 Task: Create List Artificial Intelligence in Board Productivity Strategies to Workspace Corporate Communications. Create List Machine Learning in Board Customer Feedback Surveys to Workspace Corporate Communications. Create List Natural Language Processing in Board Customer Loyalty Program Strategy and Execution to Workspace Corporate Communications
Action: Mouse moved to (66, 350)
Screenshot: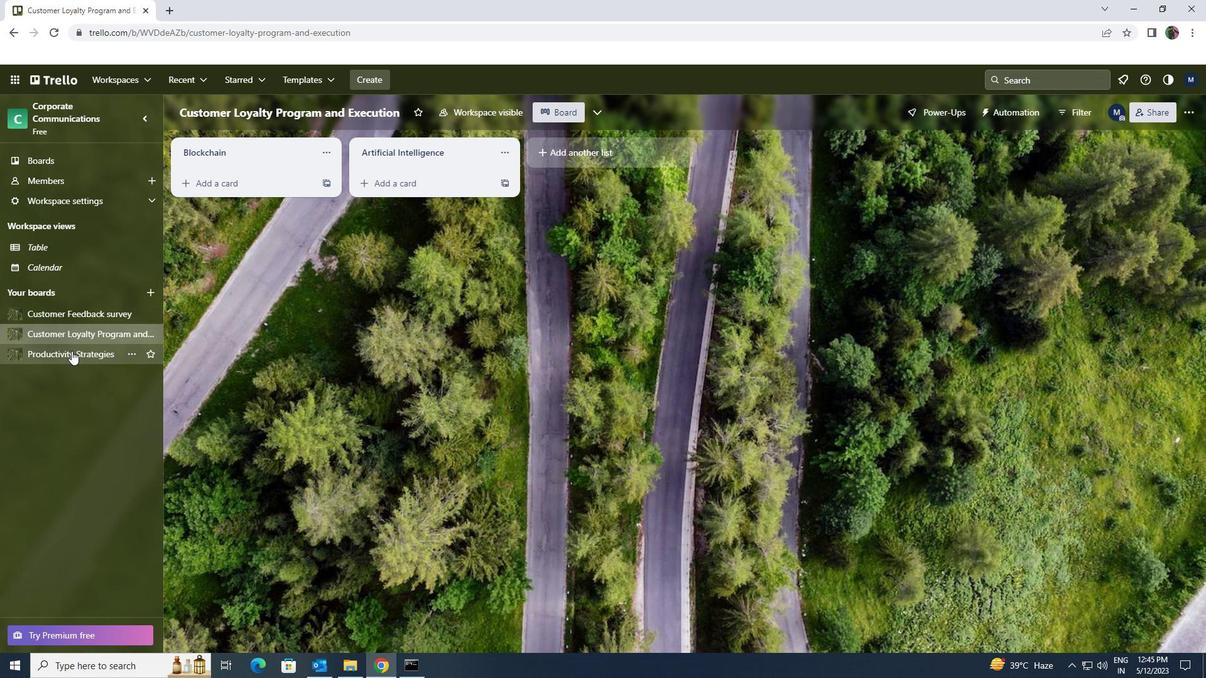 
Action: Mouse pressed left at (66, 350)
Screenshot: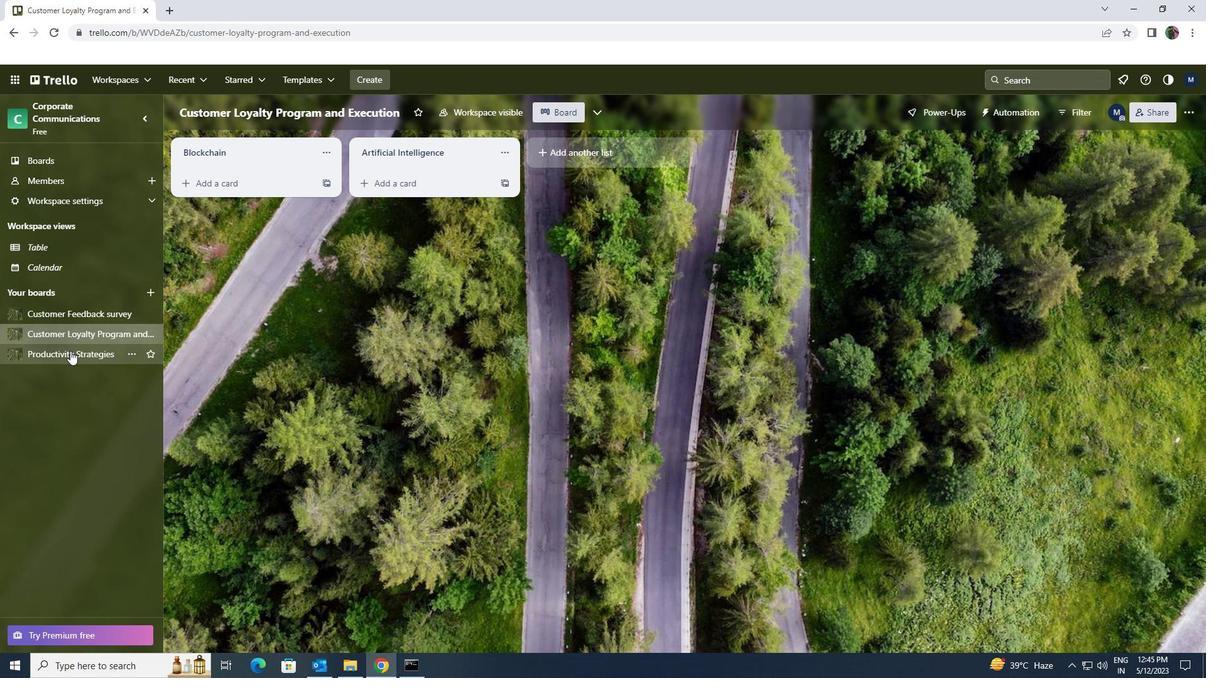 
Action: Mouse moved to (543, 149)
Screenshot: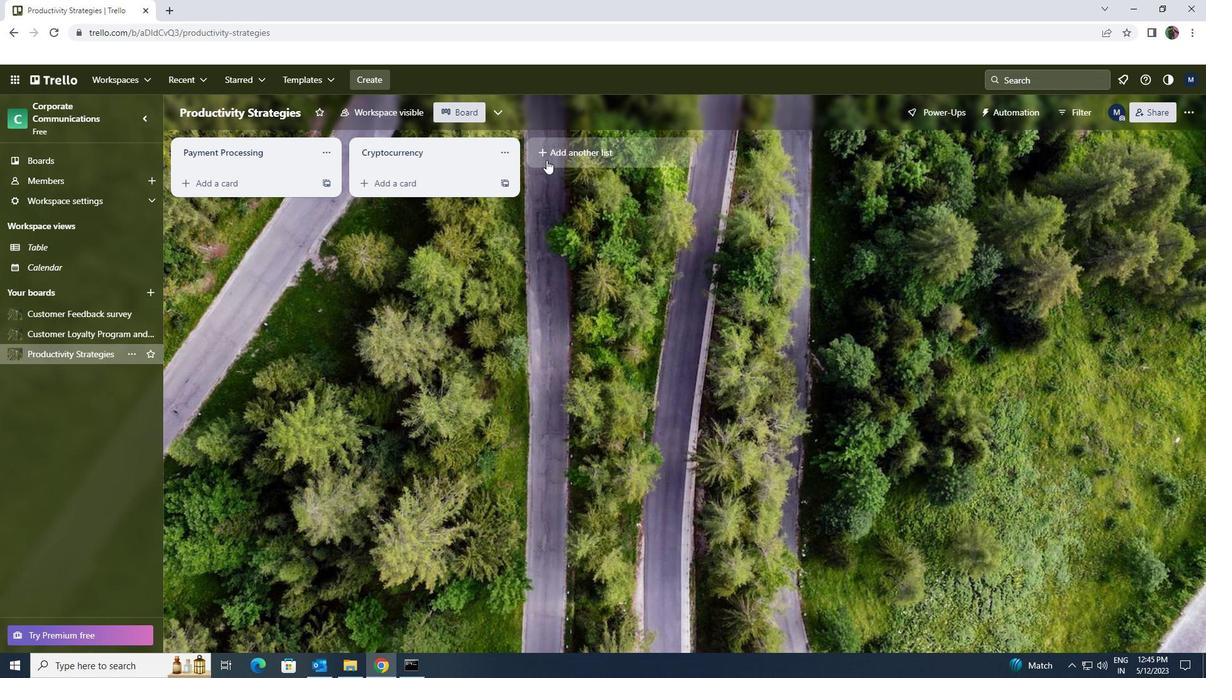 
Action: Mouse pressed left at (543, 149)
Screenshot: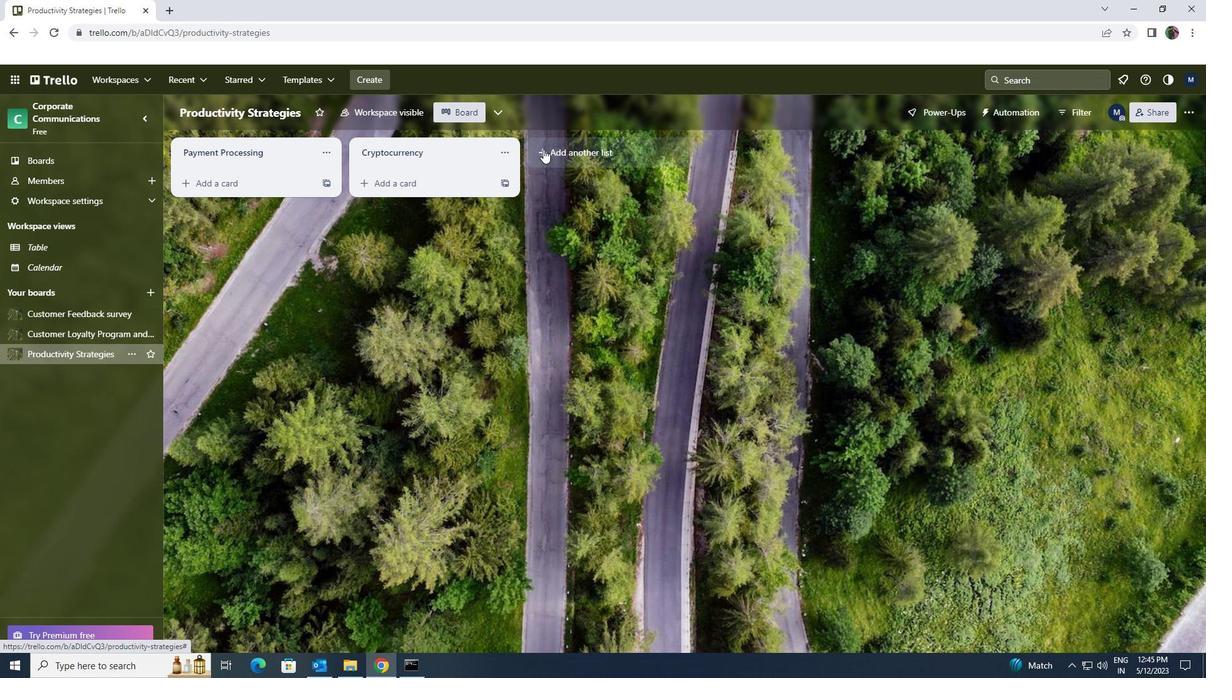 
Action: Key pressed <Key.shift>ARTIFICIAL<Key.space><Key.shift>INTELLIGENCE
Screenshot: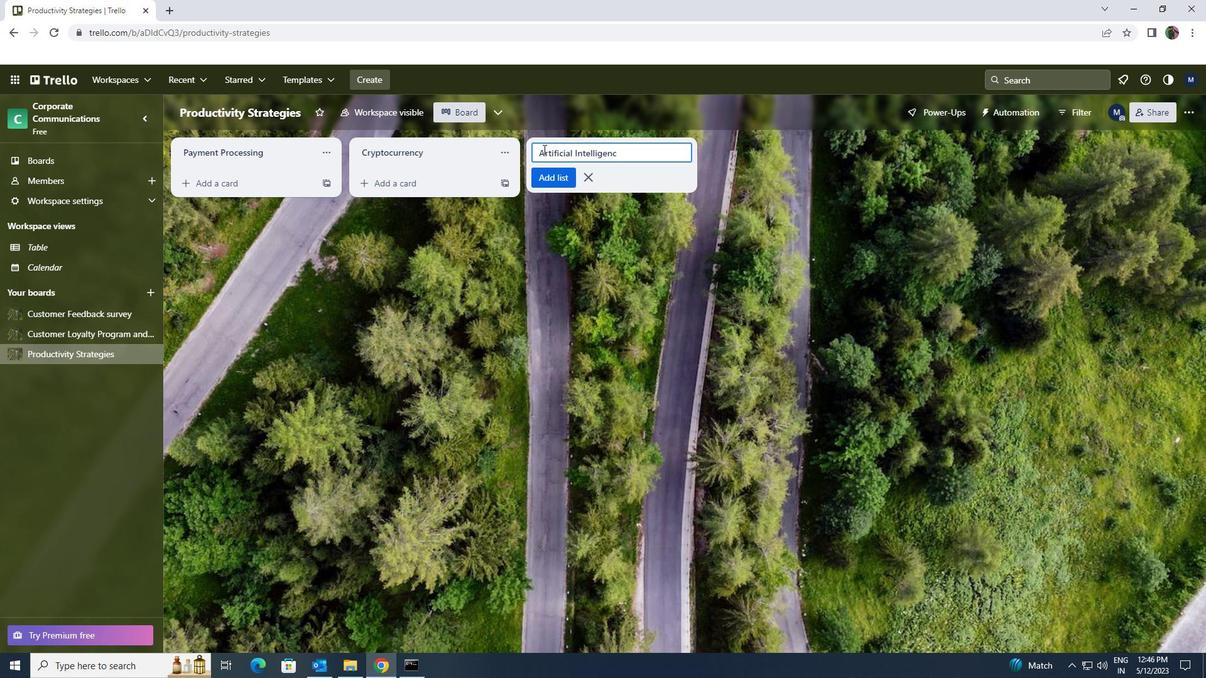 
Action: Mouse moved to (557, 174)
Screenshot: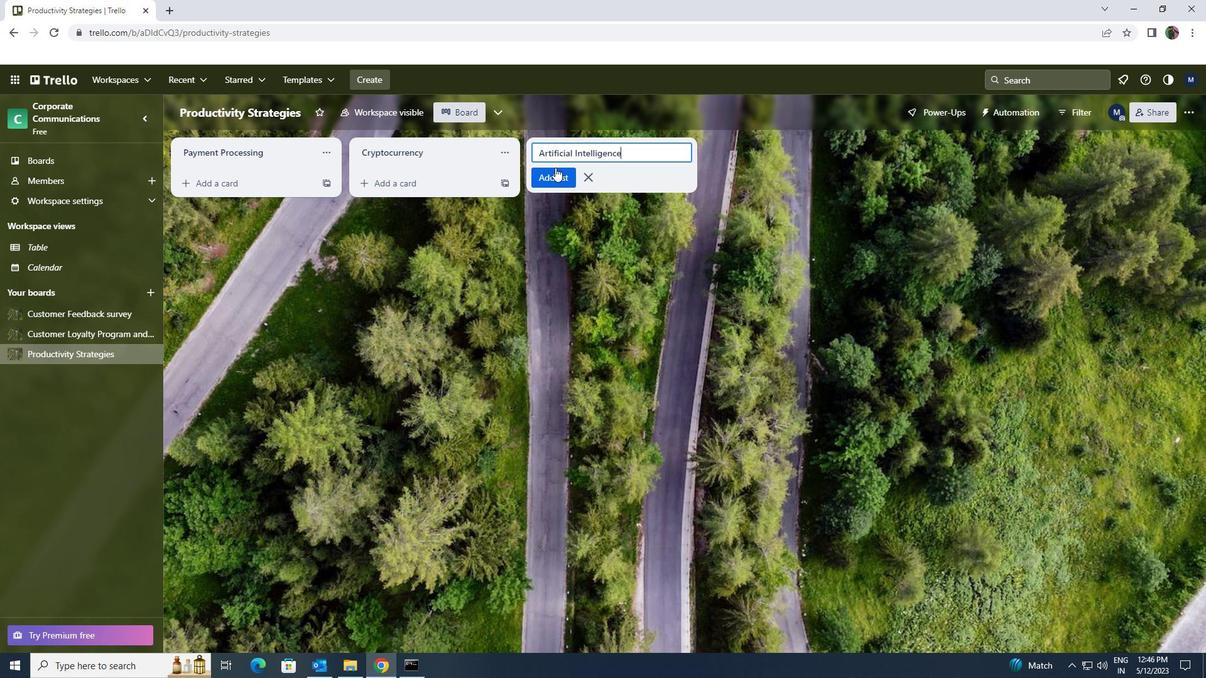 
Action: Mouse pressed left at (557, 174)
Screenshot: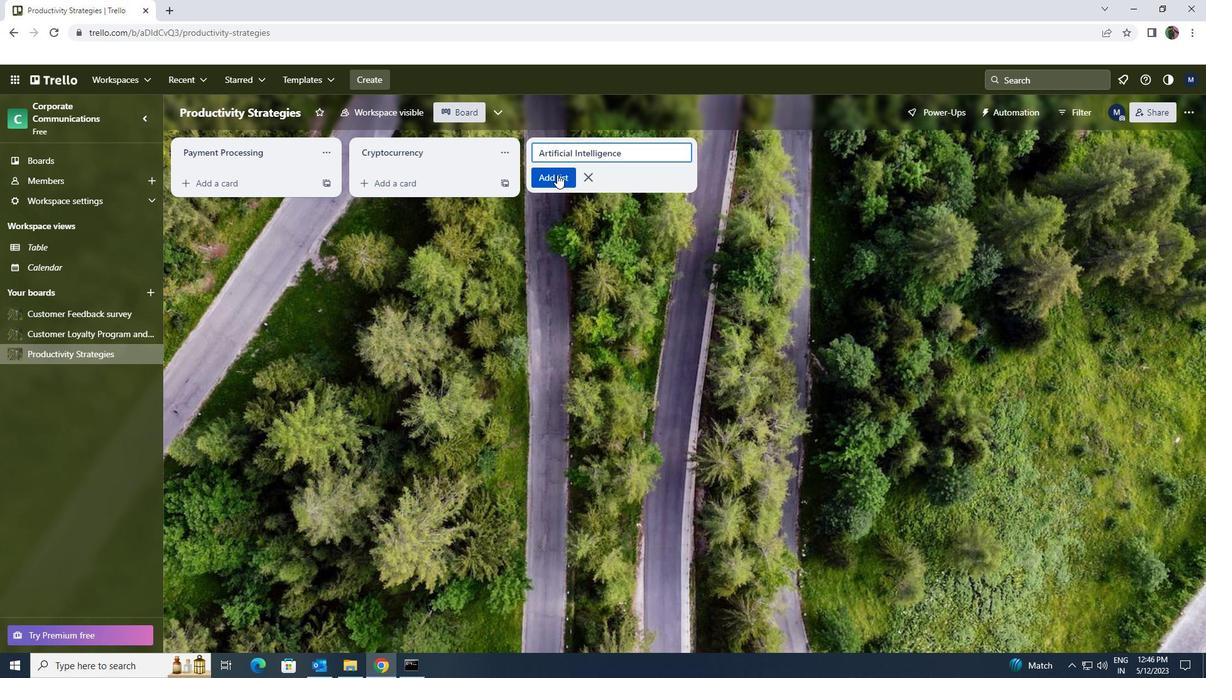 
Action: Mouse moved to (92, 312)
Screenshot: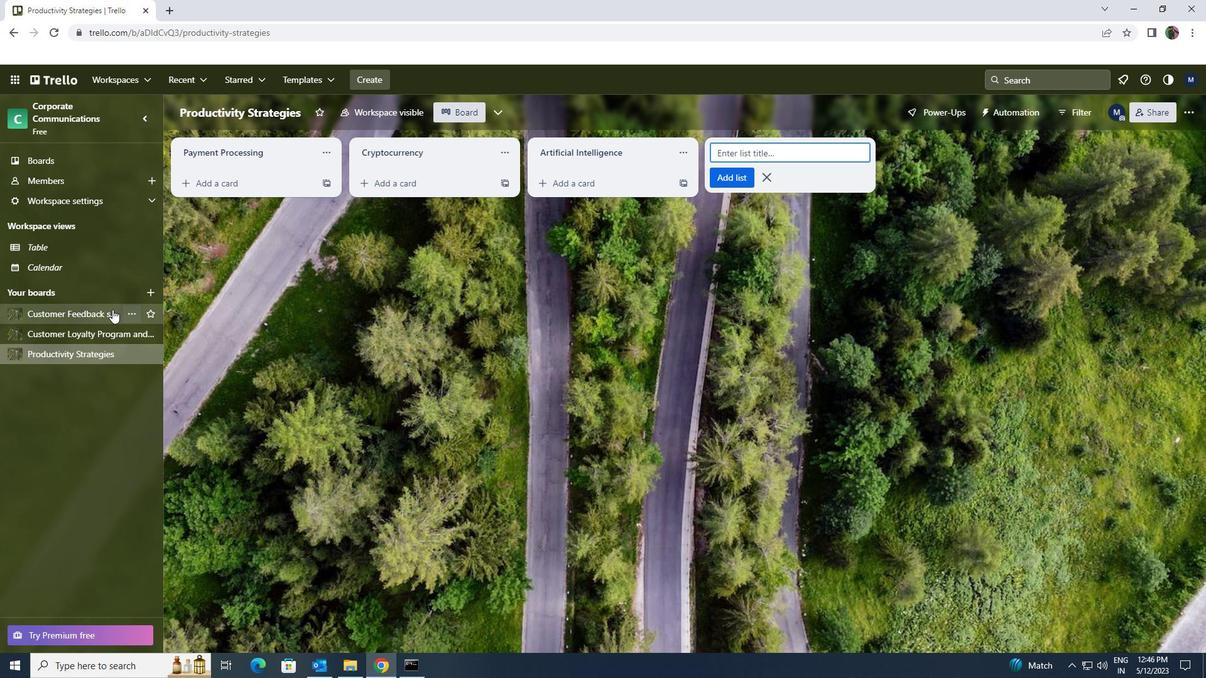 
Action: Mouse pressed left at (92, 312)
Screenshot: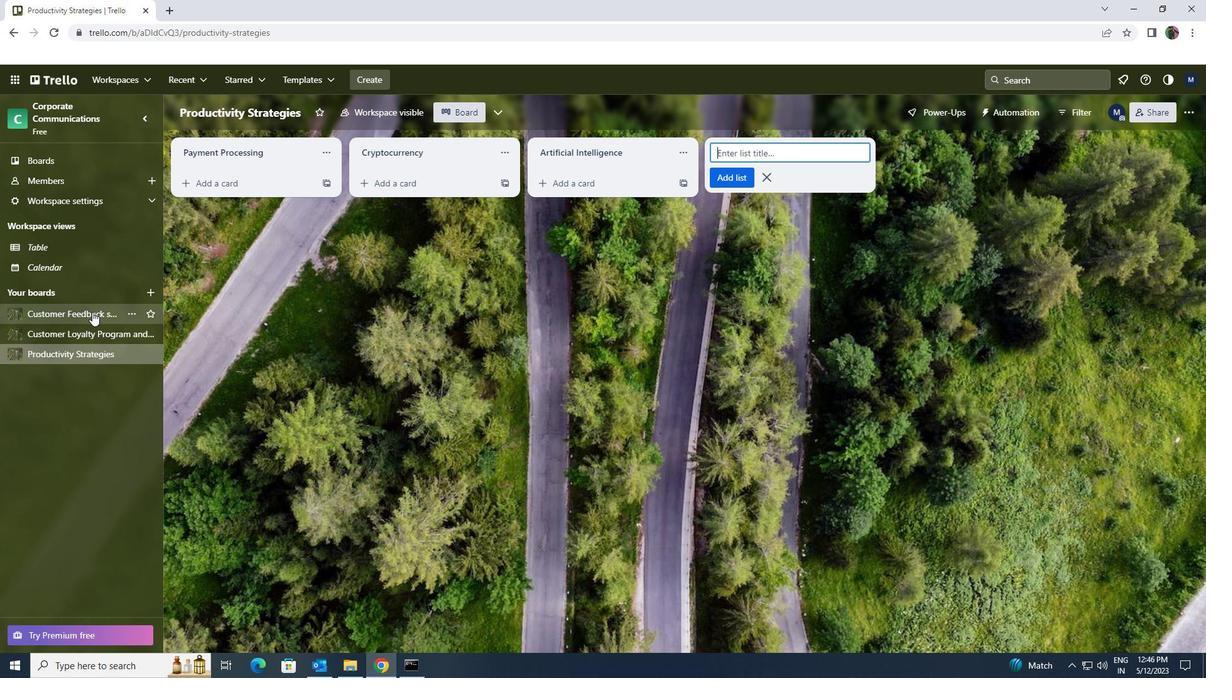
Action: Mouse moved to (546, 156)
Screenshot: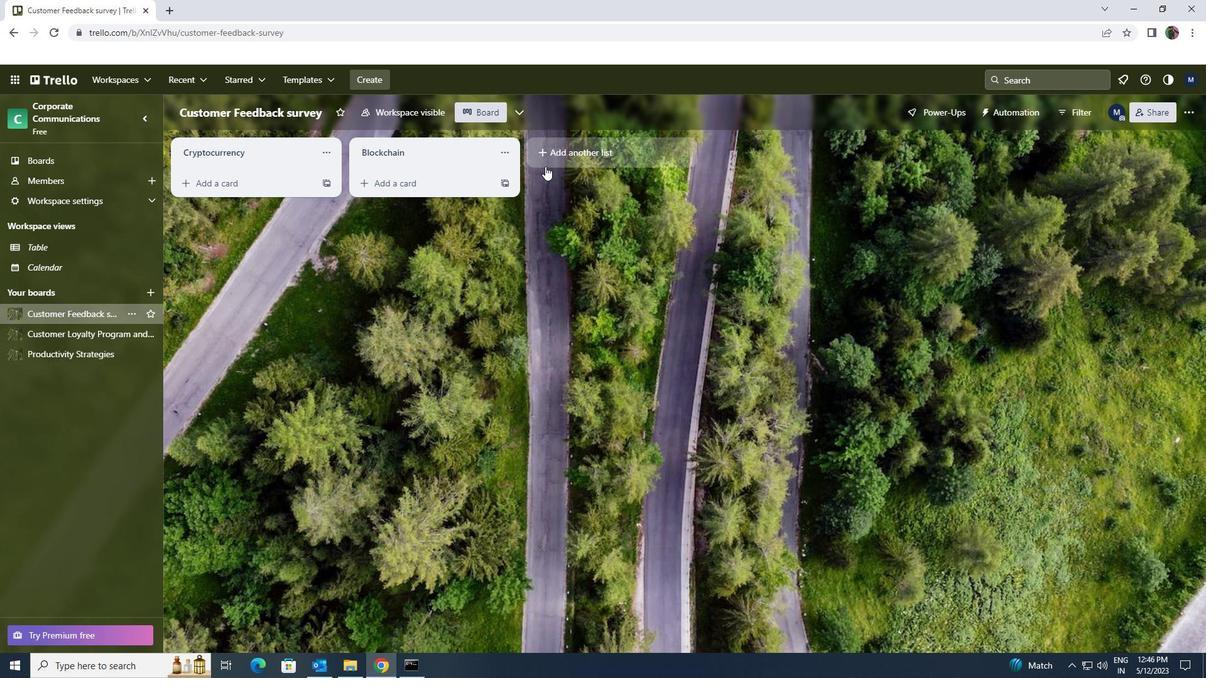 
Action: Mouse pressed left at (546, 156)
Screenshot: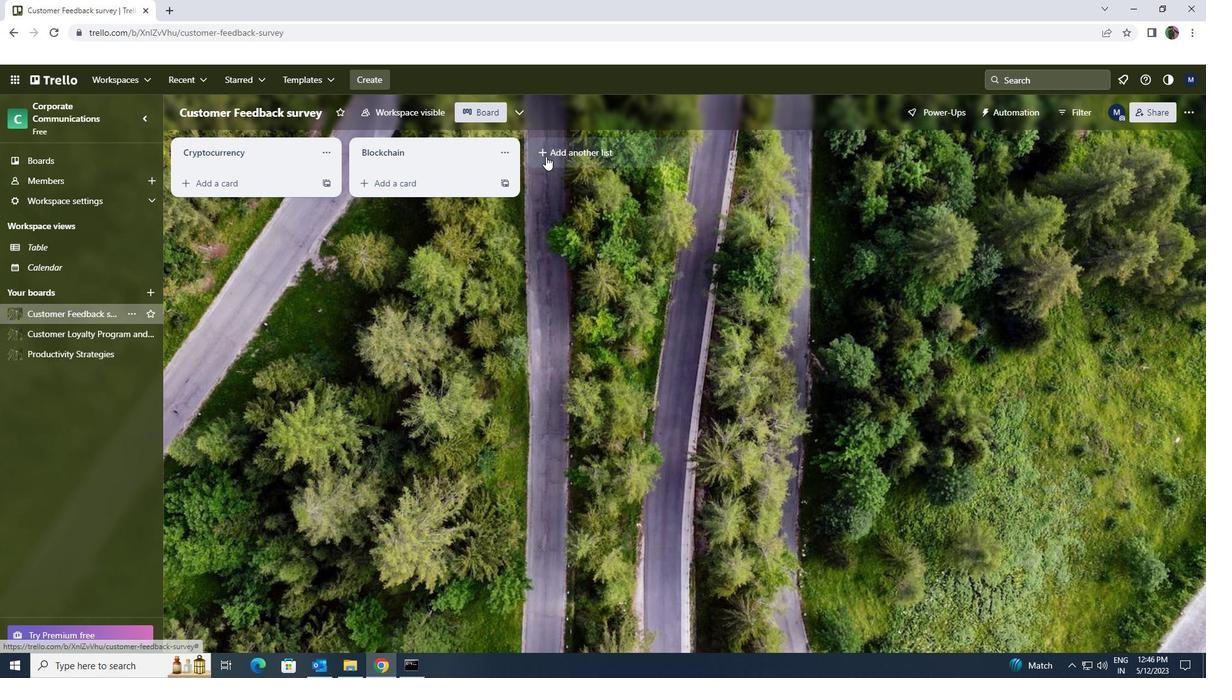 
Action: Key pressed <Key.shift><Key.shift><Key.shift><Key.shift>MACHINE<Key.space><Key.shift>LEARB<Key.backspace>NING
Screenshot: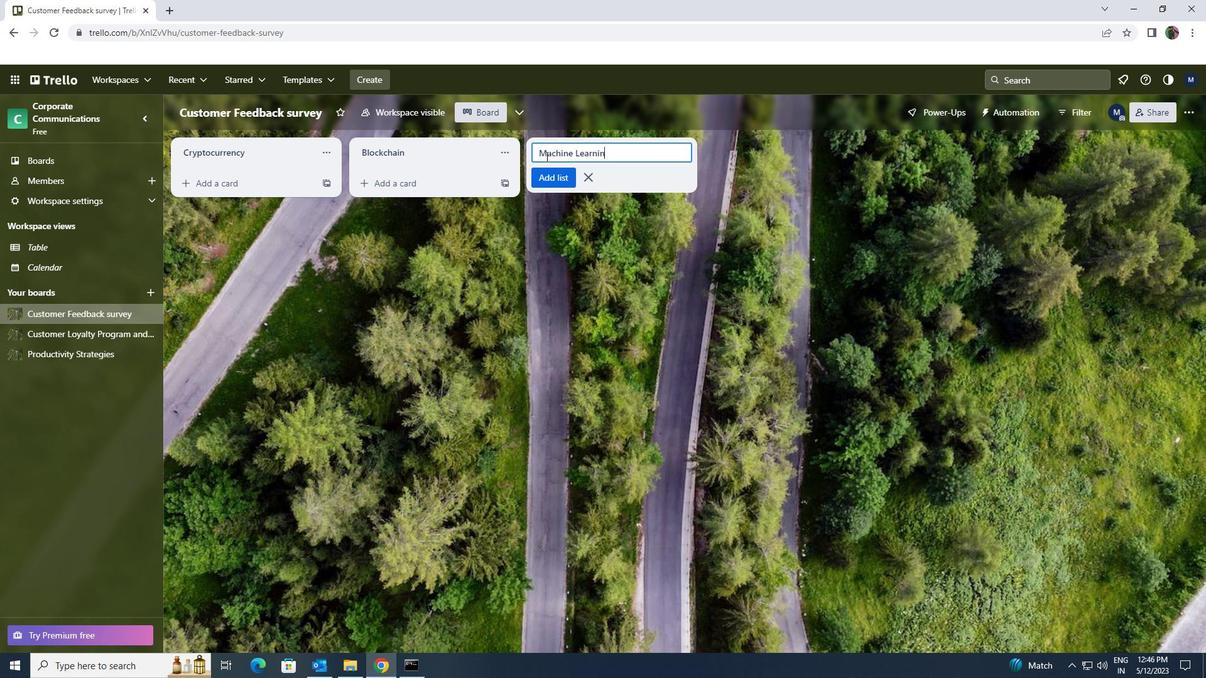 
Action: Mouse moved to (556, 182)
Screenshot: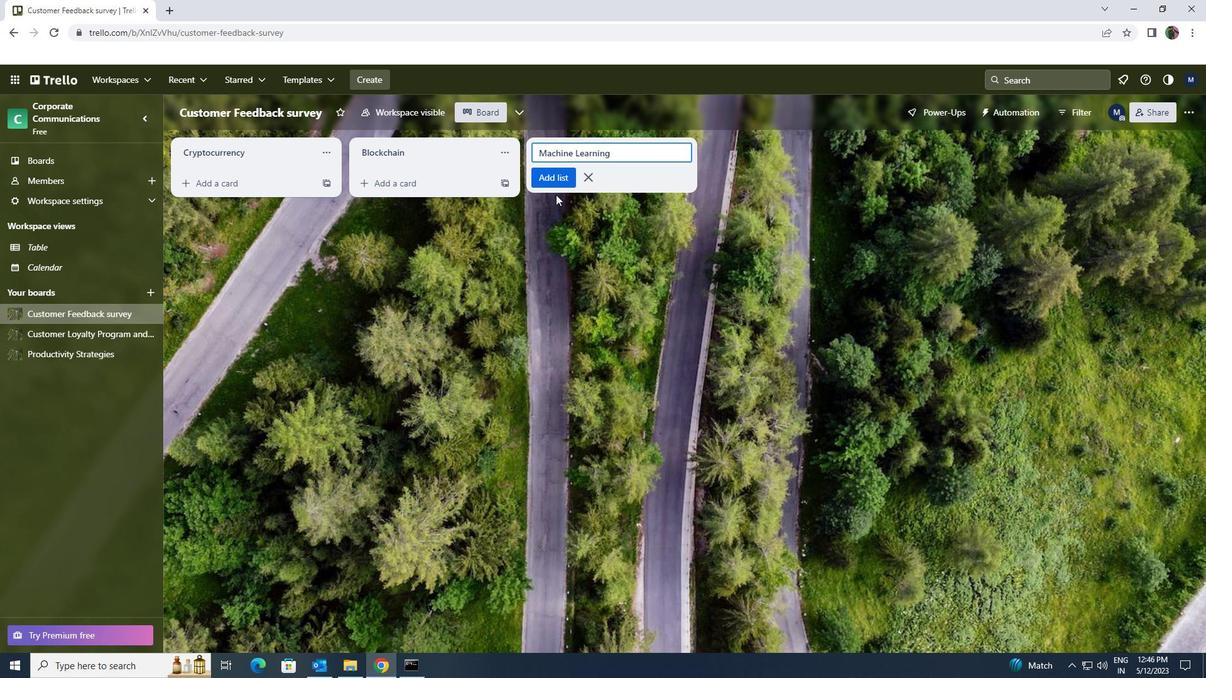 
Action: Mouse pressed left at (556, 182)
Screenshot: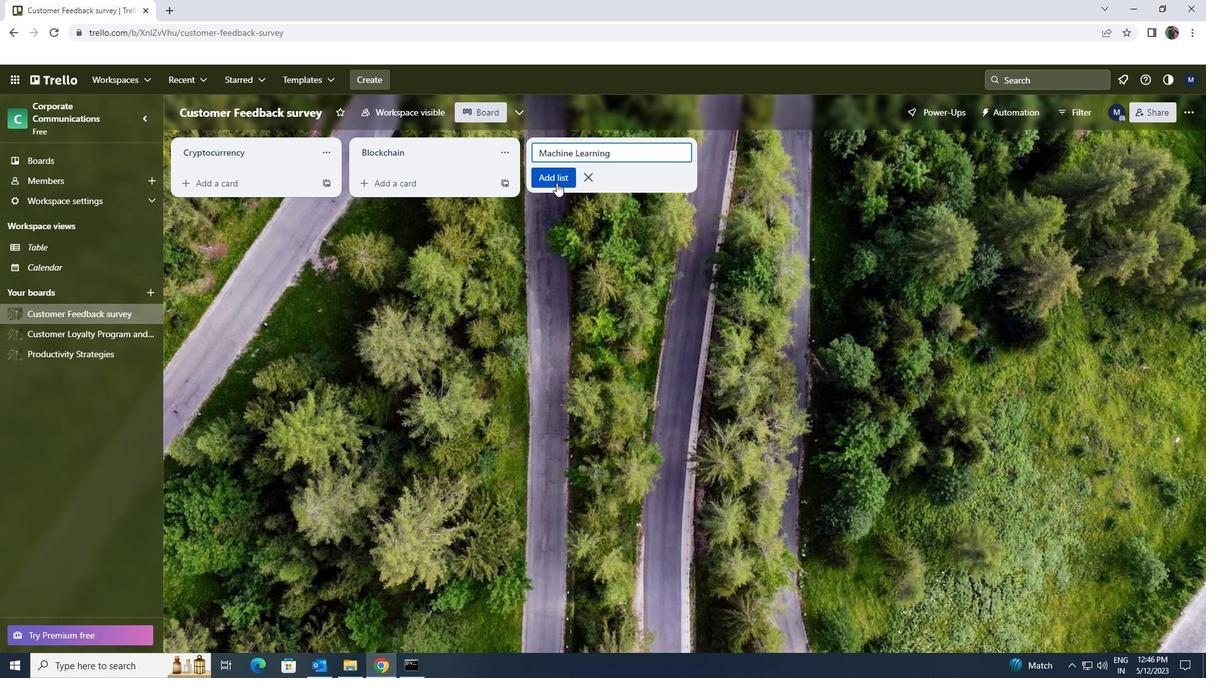 
Action: Mouse moved to (99, 332)
Screenshot: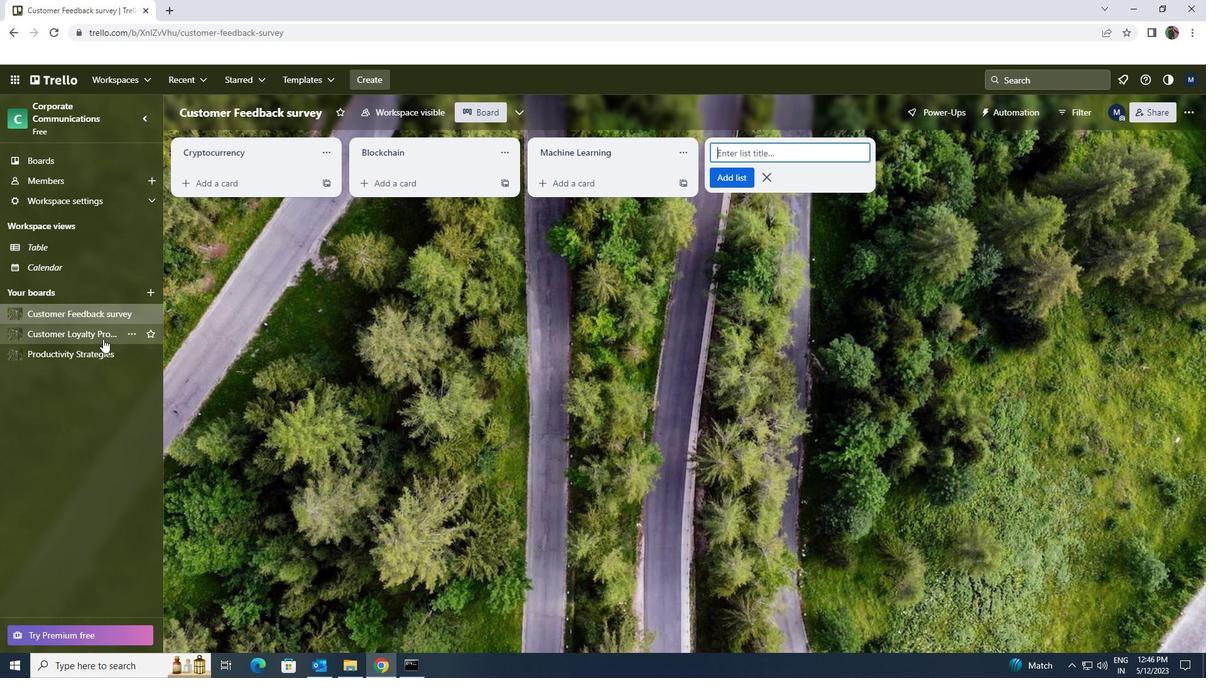 
Action: Mouse pressed left at (99, 332)
Screenshot: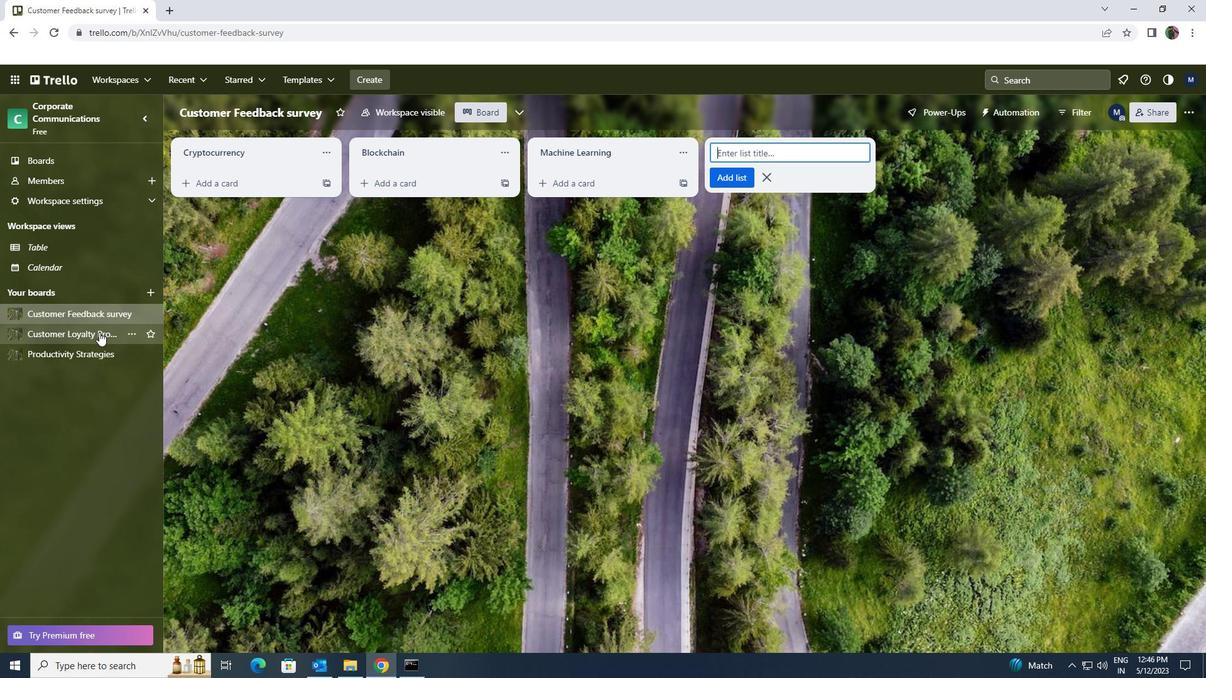 
Action: Mouse moved to (558, 157)
Screenshot: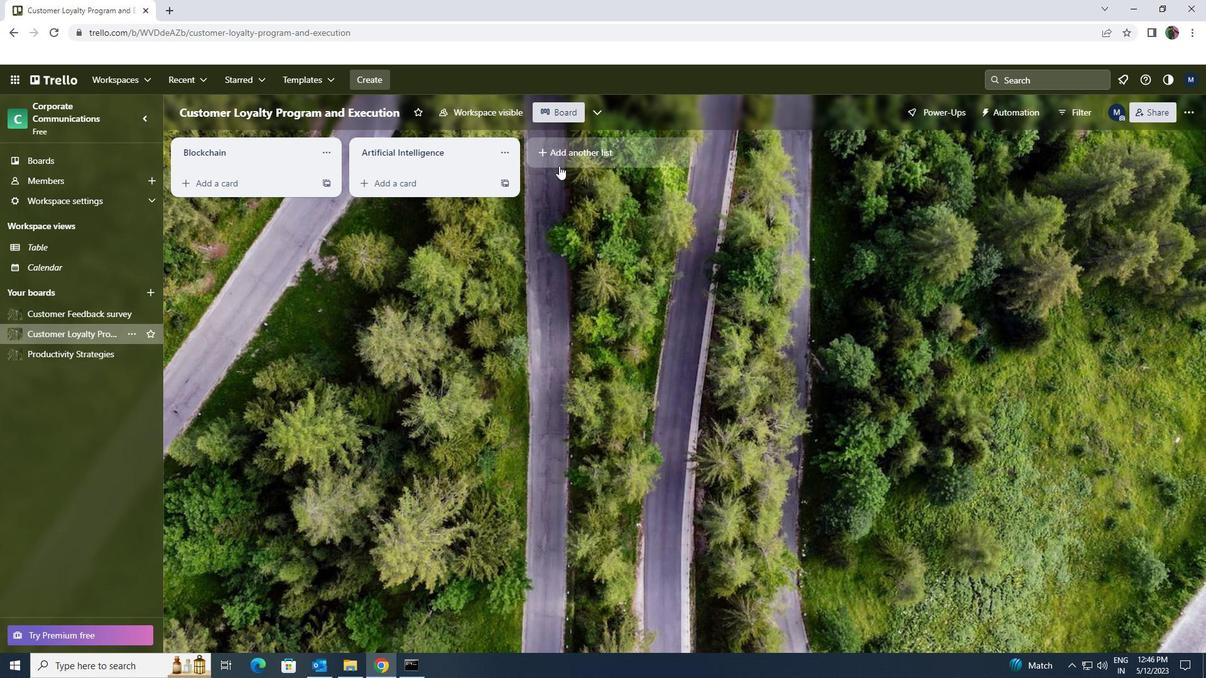 
Action: Mouse pressed left at (558, 157)
Screenshot: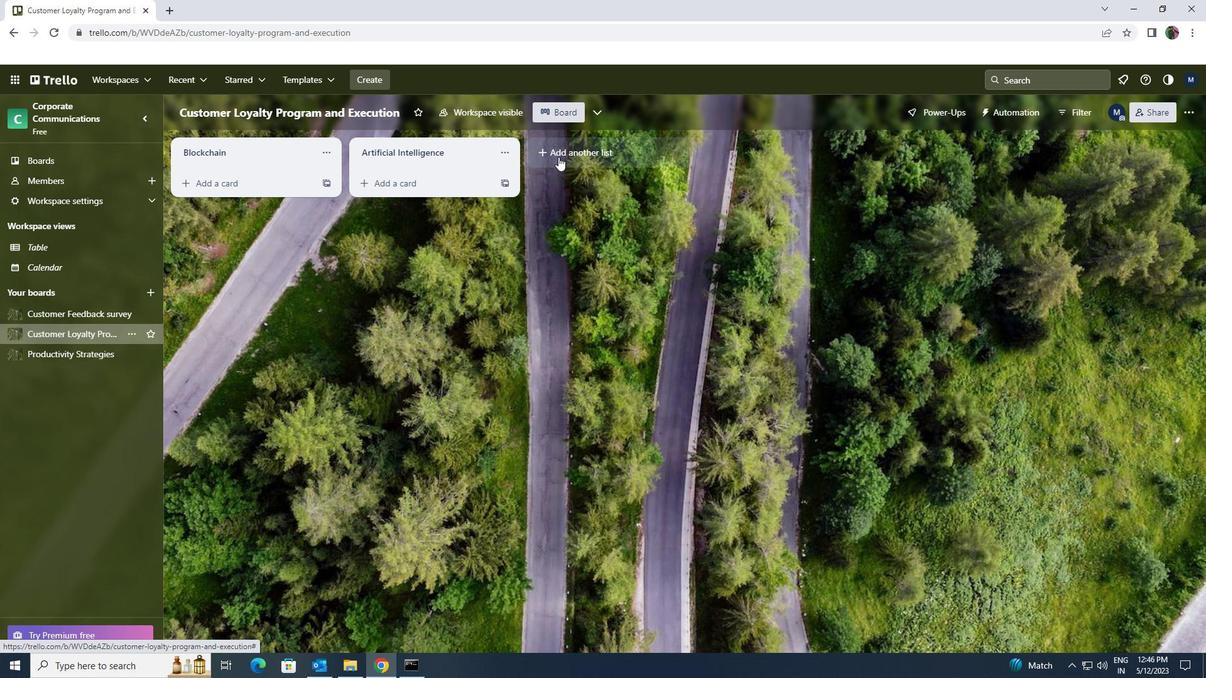 
Action: Key pressed <Key.shift><Key.shift><Key.shift>NATURAL<Key.space><Key.shift><Key.shift>LANGUAH<Key.backspace>GE
Screenshot: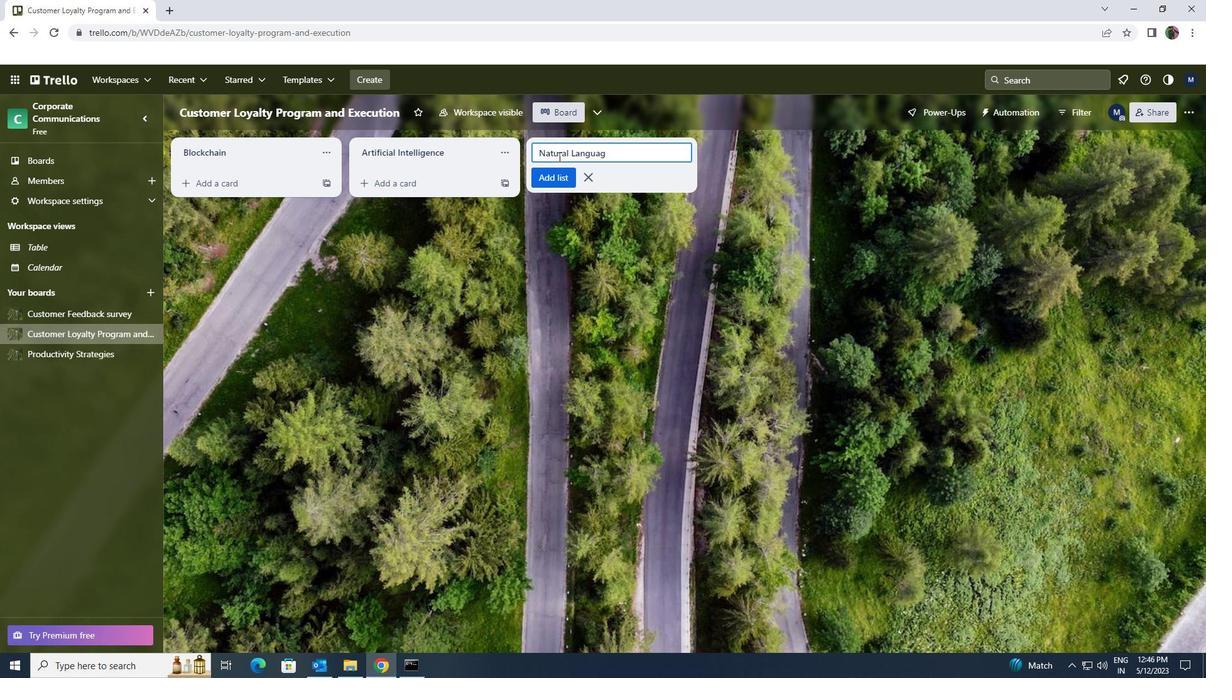 
Action: Mouse moved to (558, 181)
Screenshot: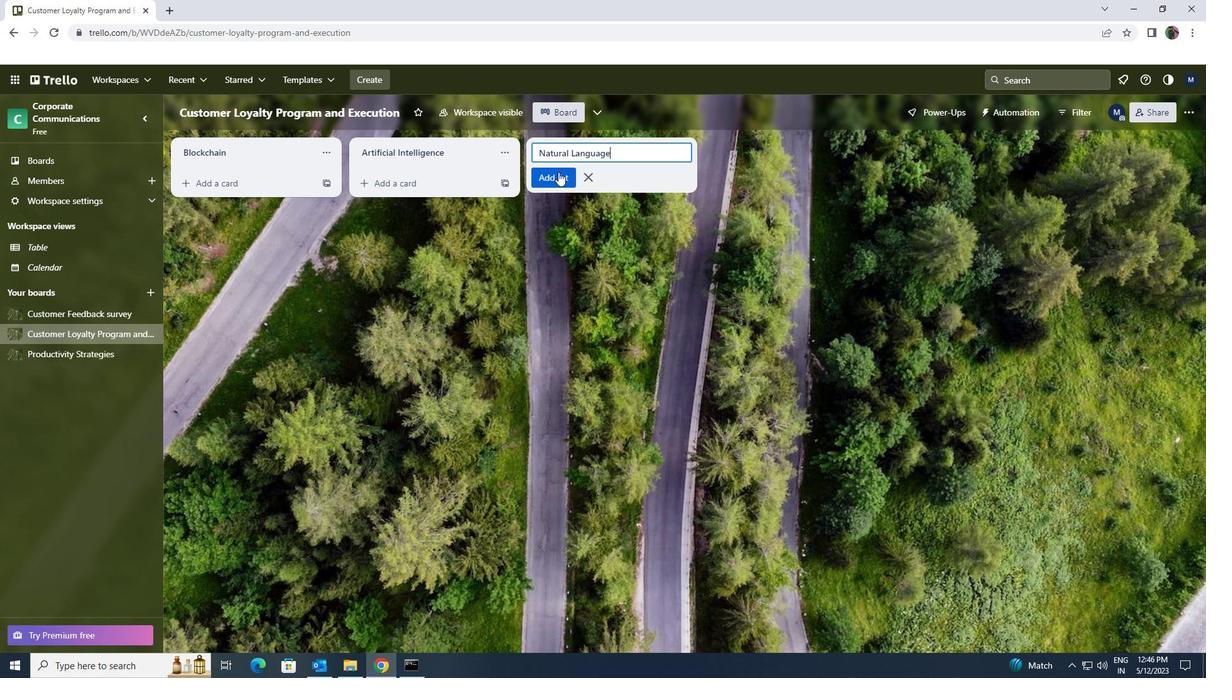 
Action: Key pressed <Key.space><Key.shift>PROCESING
Screenshot: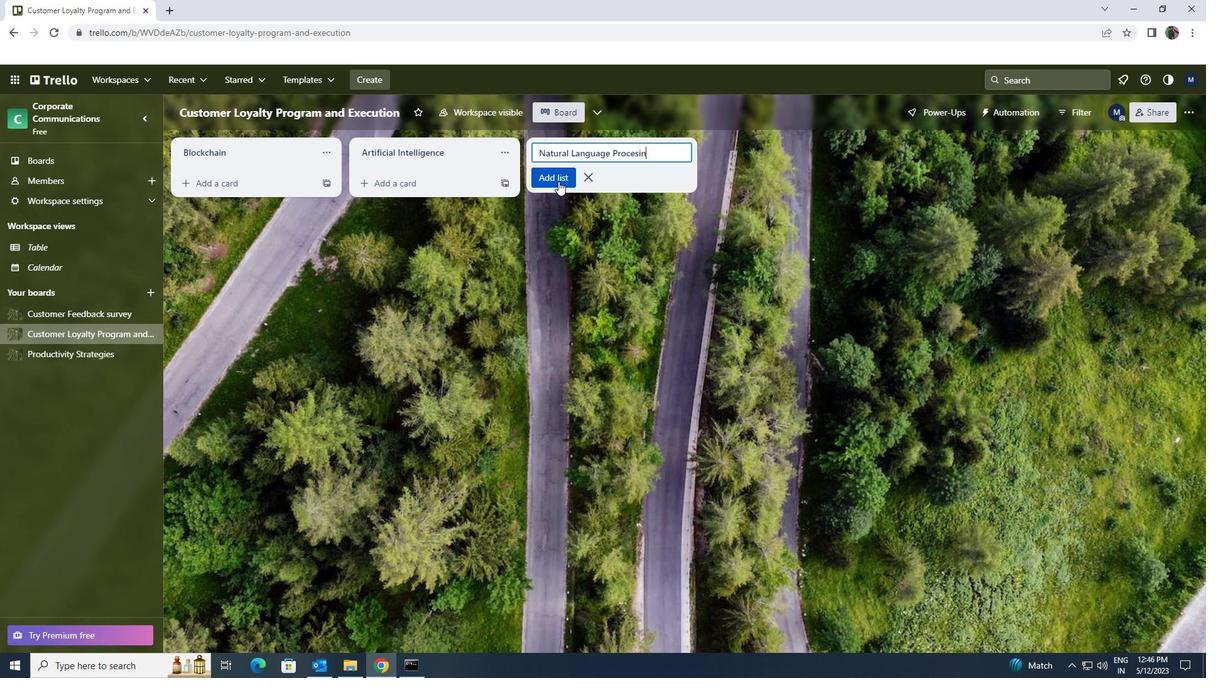 
Action: Mouse moved to (562, 179)
Screenshot: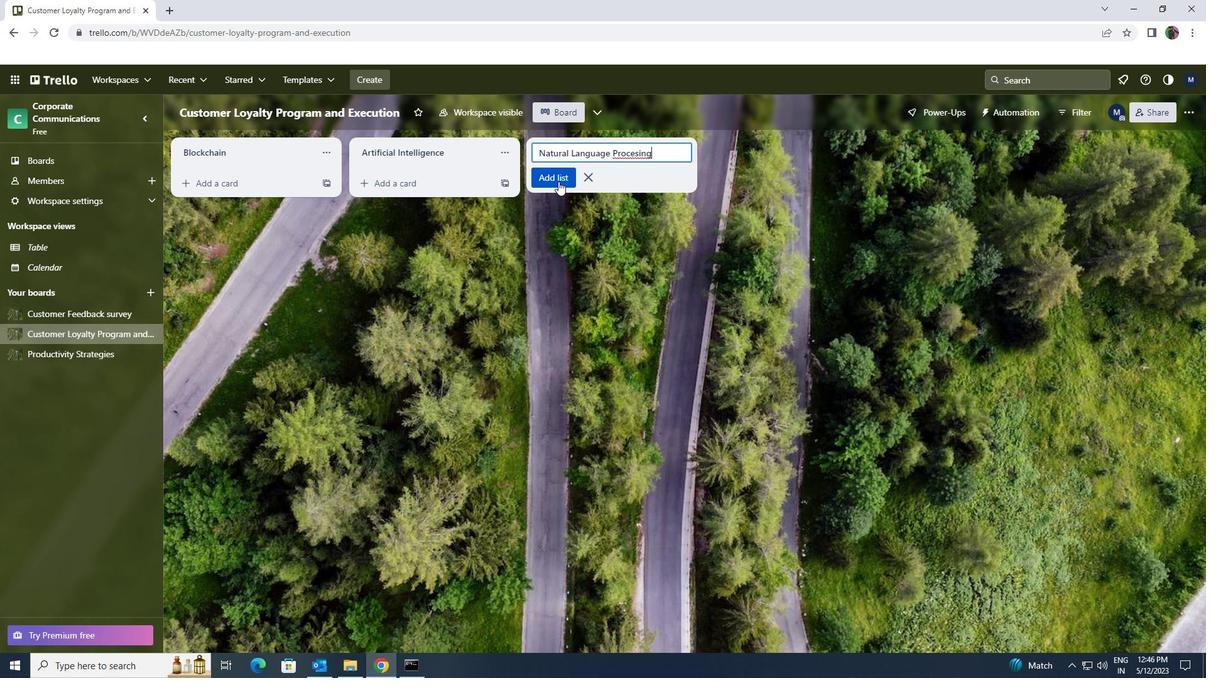 
Action: Mouse pressed left at (562, 179)
Screenshot: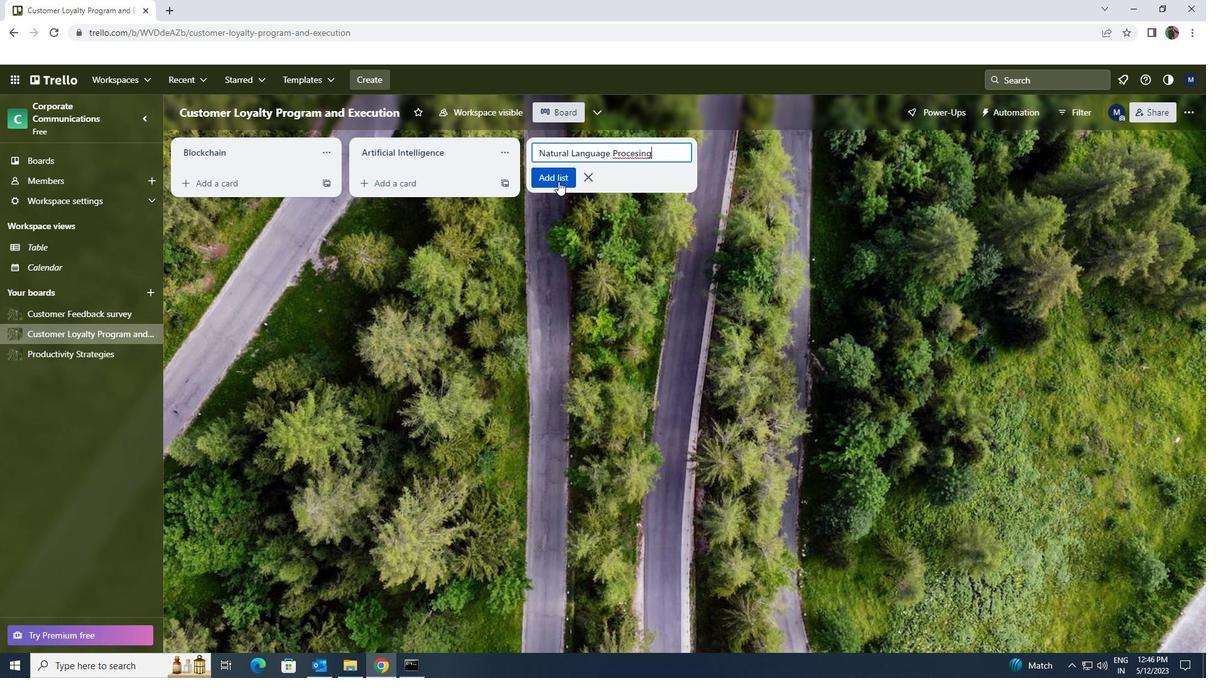 
